 Task: Share the document "Local Data" with the "softage.2@softage.net".
Action: Mouse moved to (1088, 100)
Screenshot: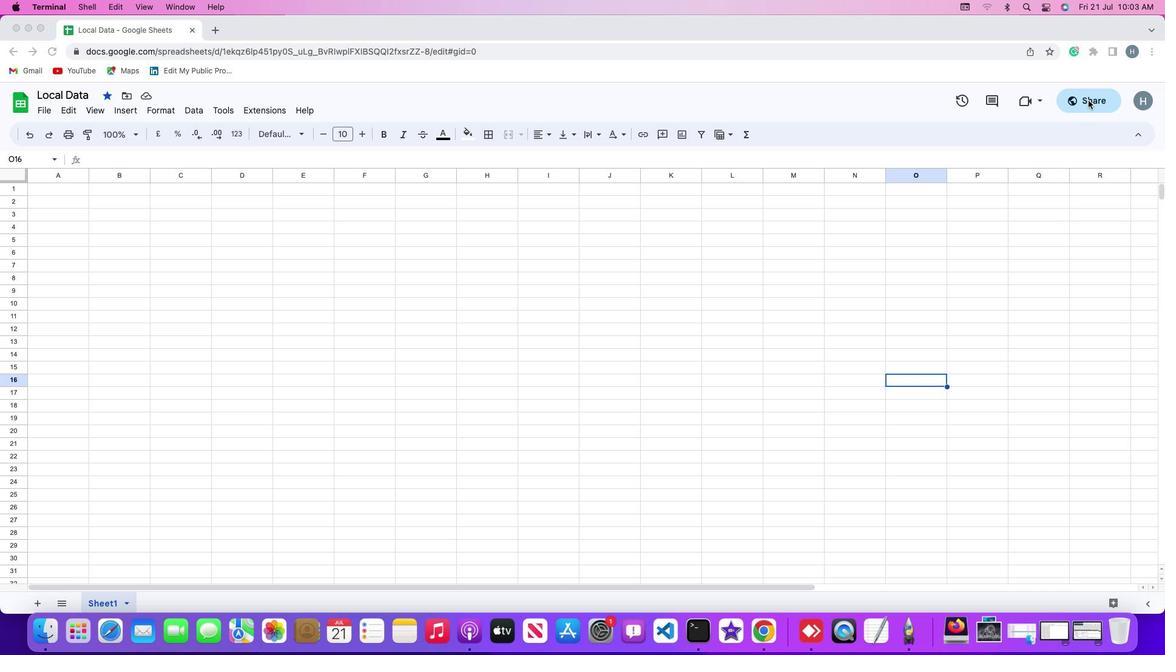
Action: Mouse pressed left at (1088, 100)
Screenshot: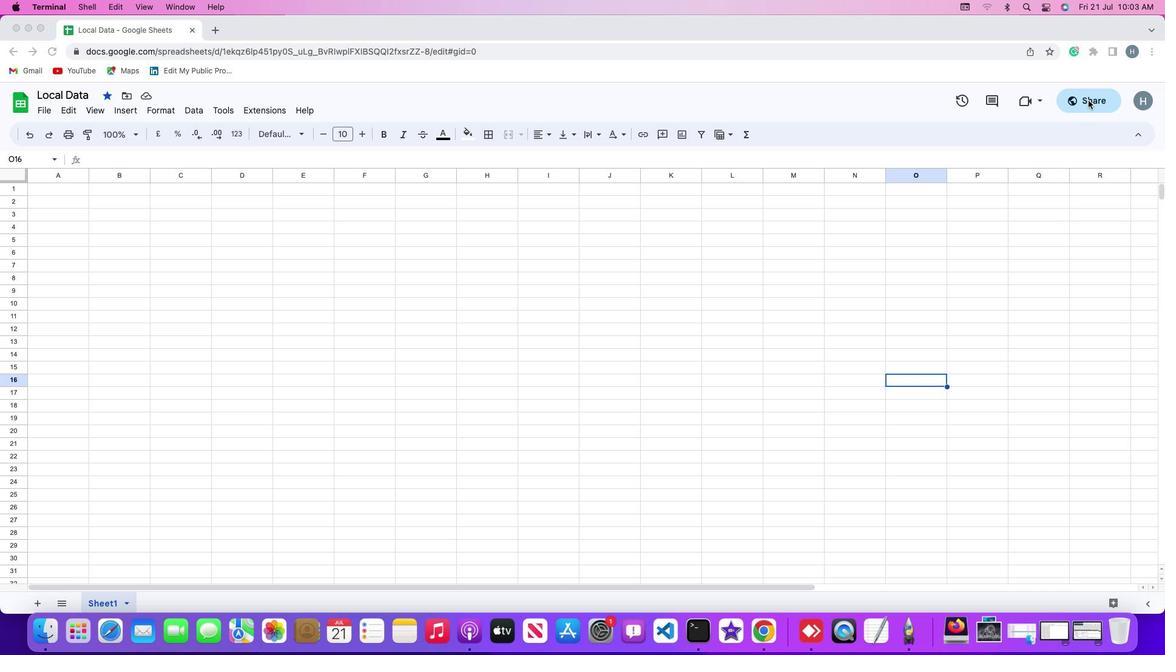 
Action: Mouse moved to (1093, 101)
Screenshot: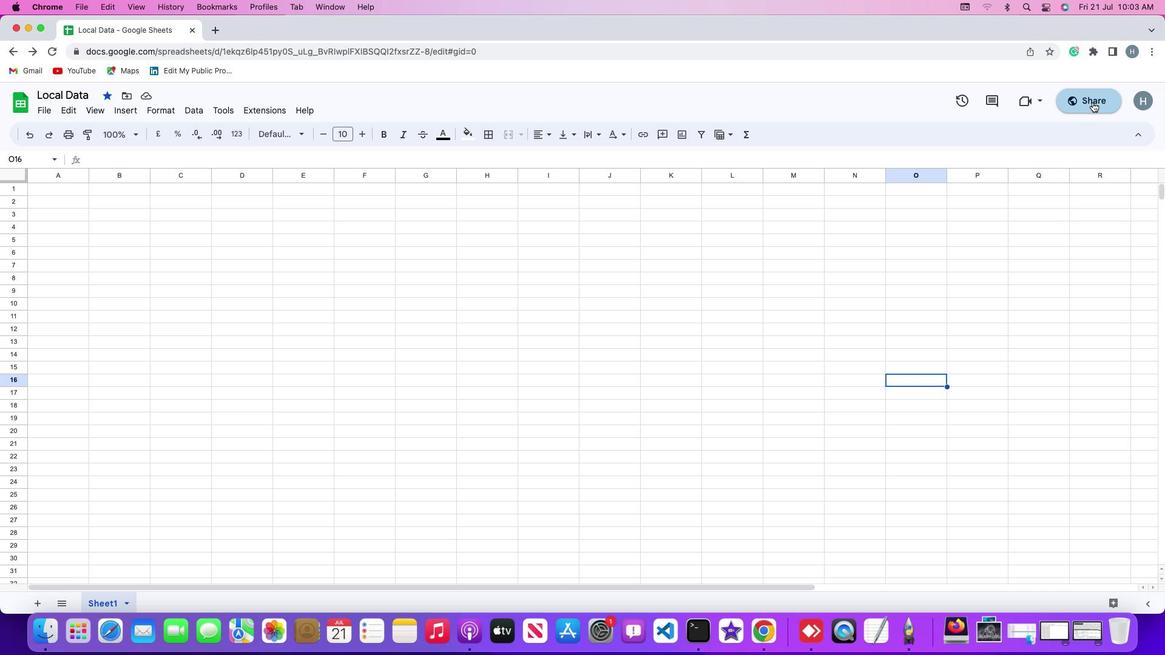 
Action: Mouse pressed left at (1093, 101)
Screenshot: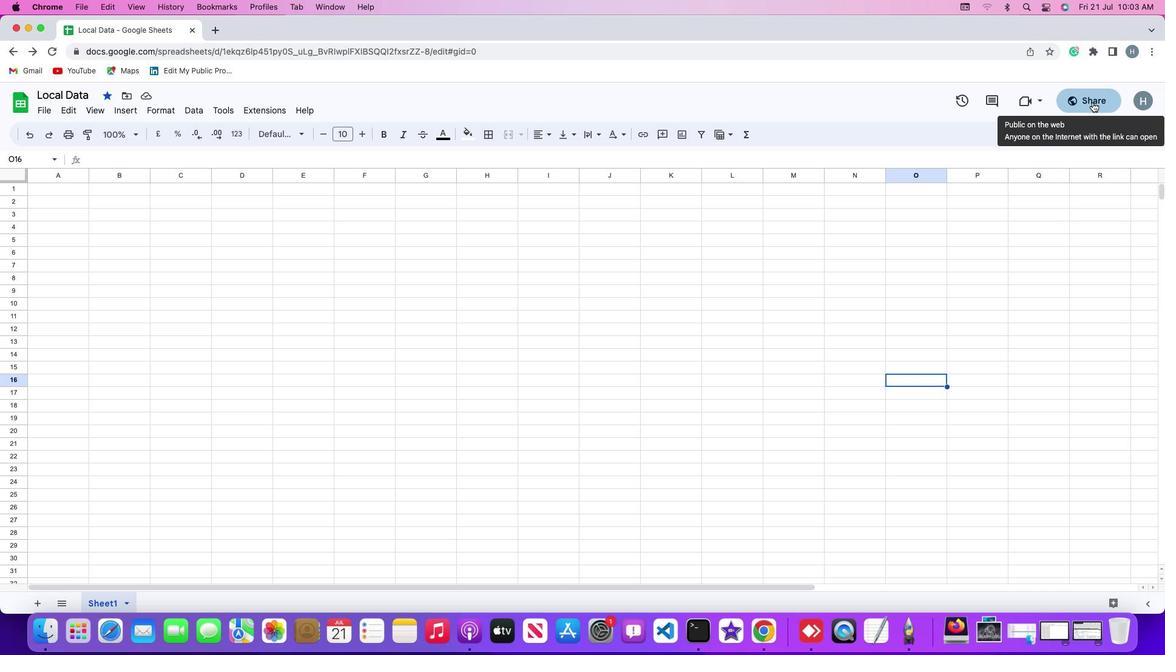 
Action: Mouse moved to (585, 286)
Screenshot: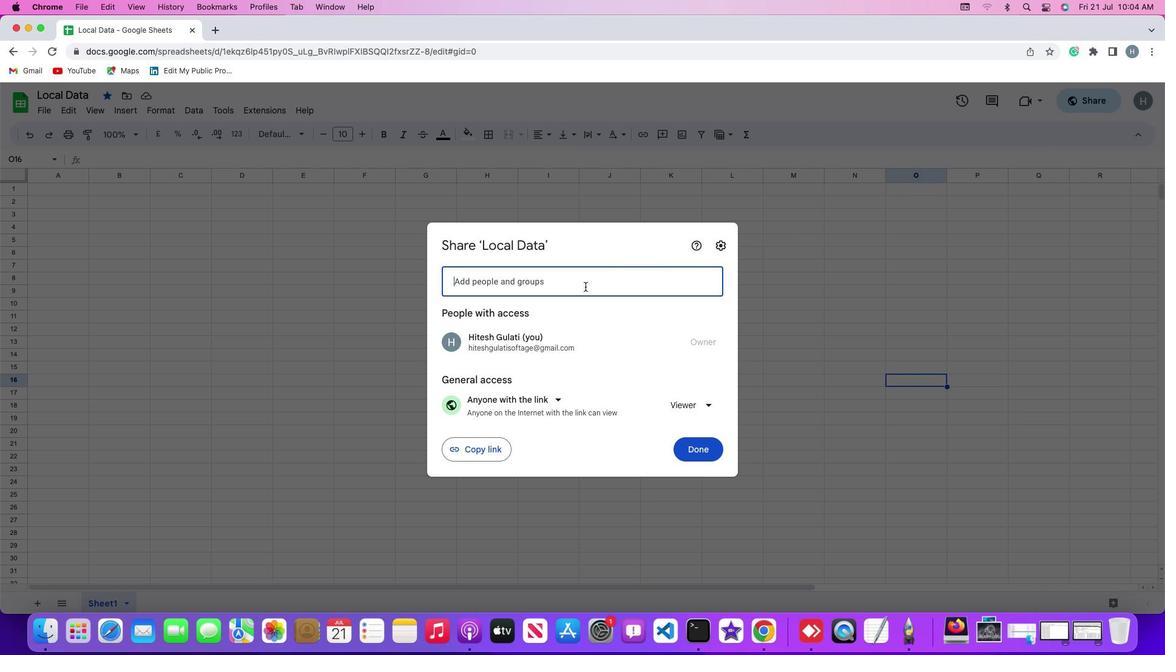 
Action: Key pressed Key.shift'S''o''f''t''a''g''e''.''2'Key.shift'@''s''o''f''t''a''g''e''.''n''e''t'
Screenshot: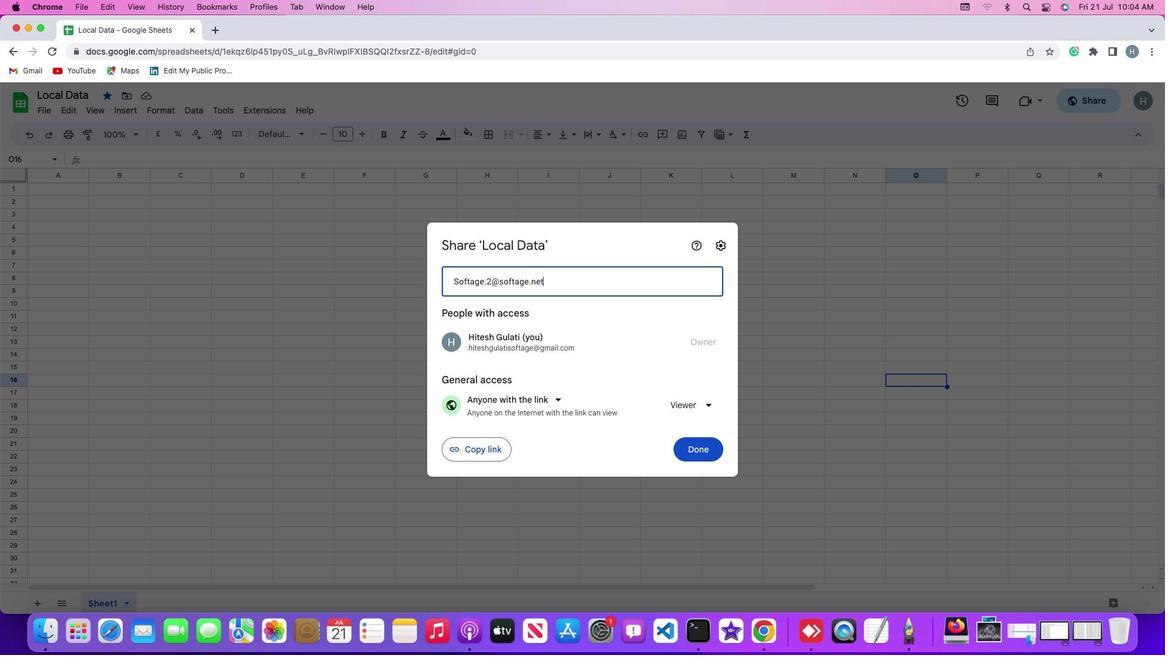 
Action: Mouse moved to (590, 314)
Screenshot: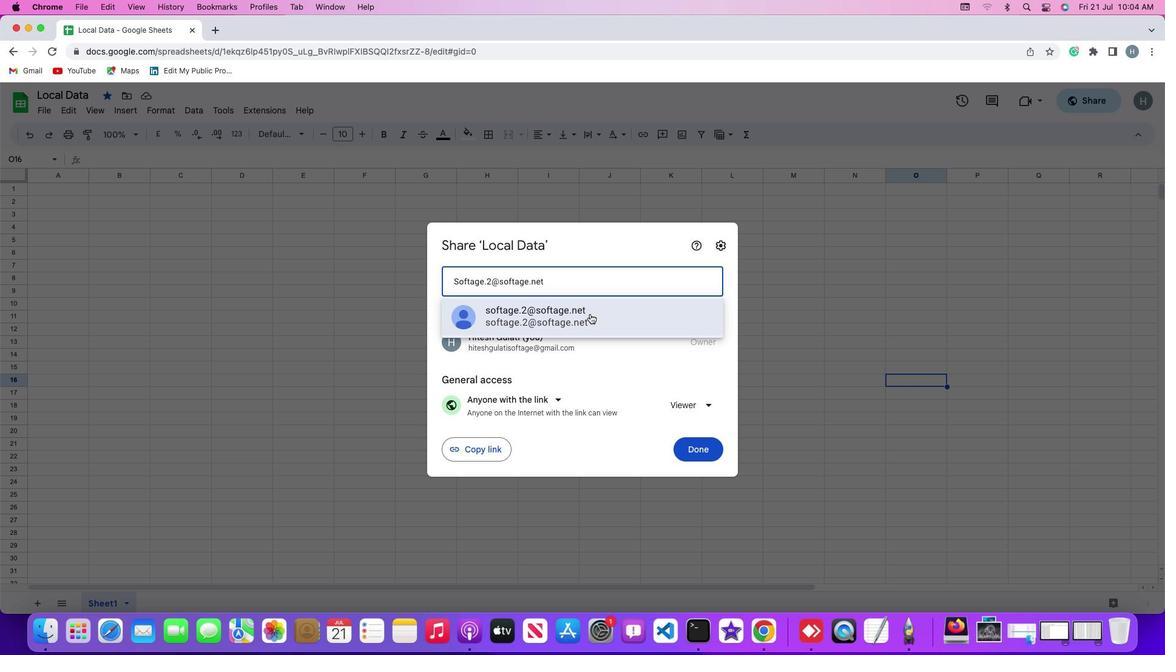 
Action: Mouse pressed left at (590, 314)
Screenshot: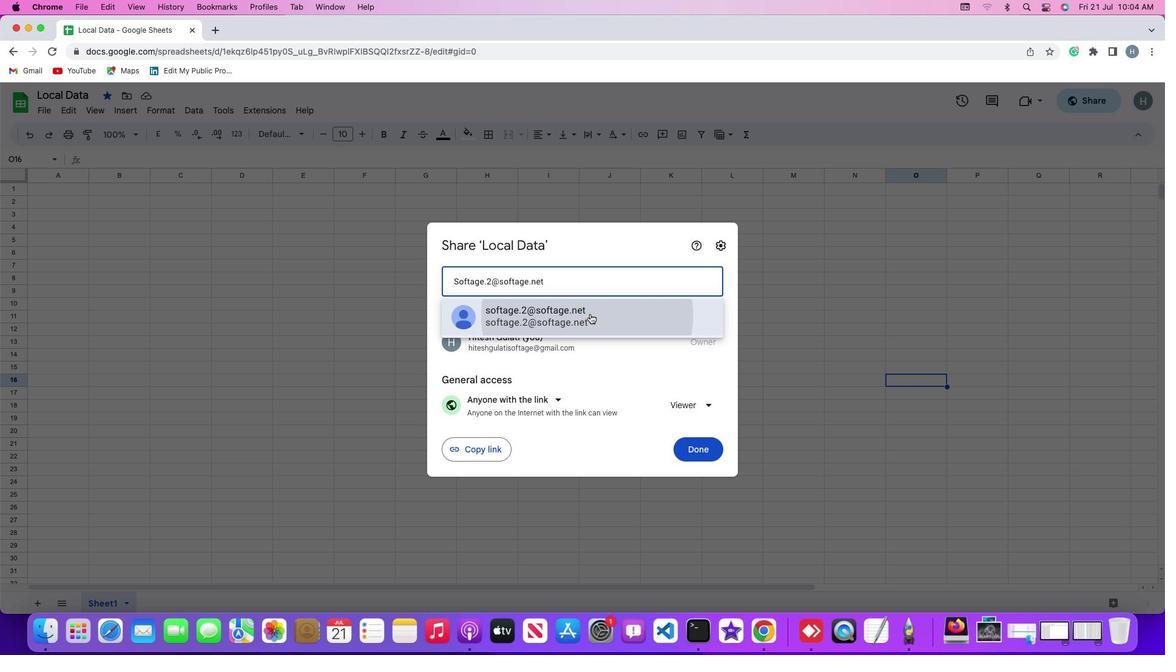 
Action: Mouse moved to (689, 440)
Screenshot: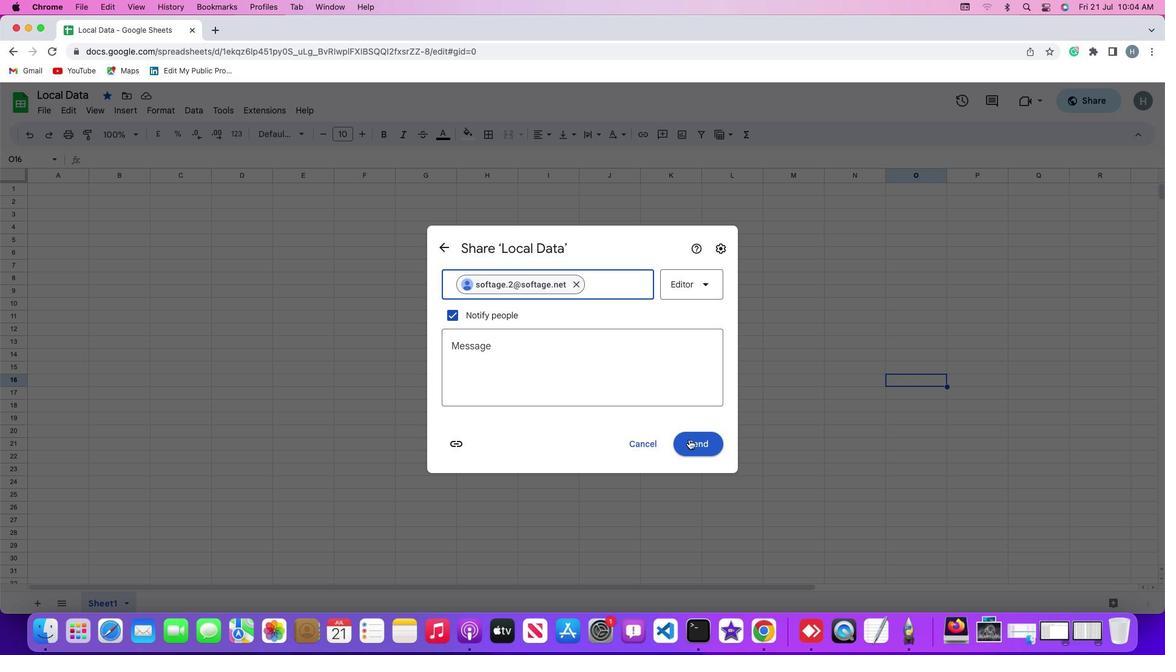 
Action: Mouse pressed left at (689, 440)
Screenshot: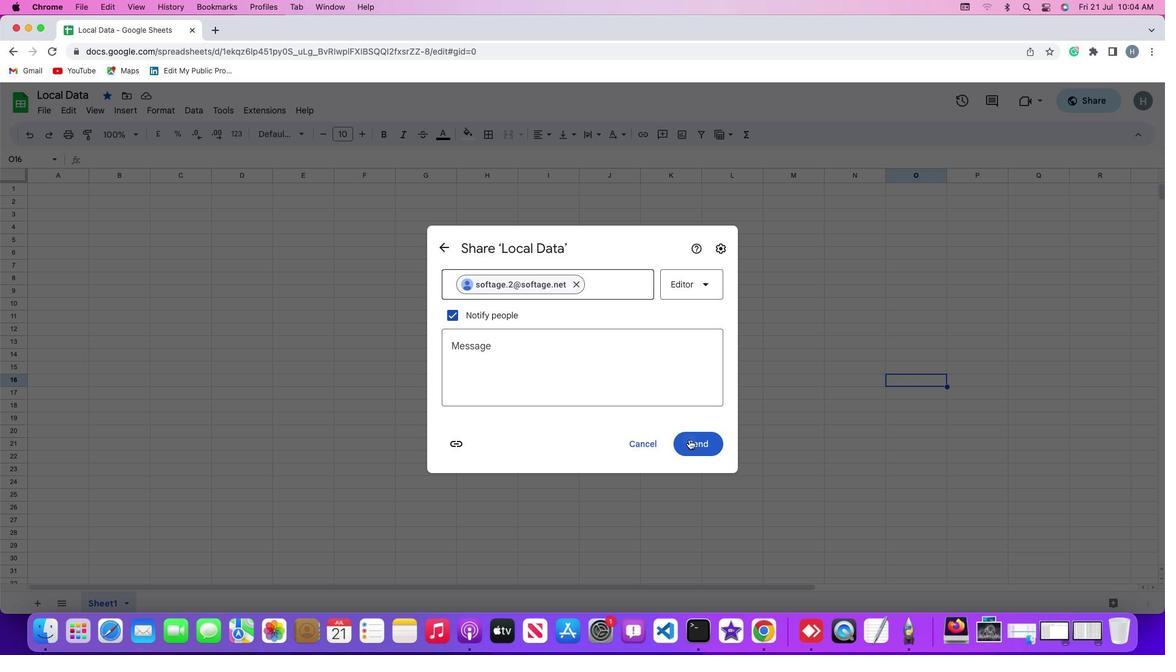 
Action: Mouse moved to (665, 406)
Screenshot: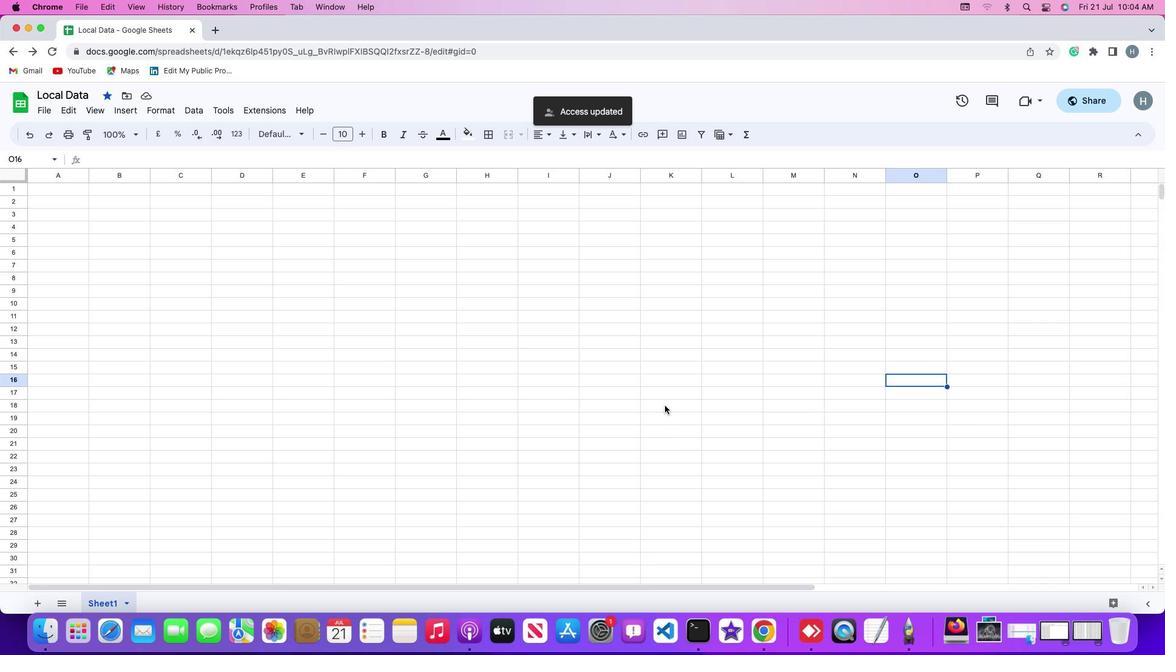 
